 Task: Change comment control to connections only.
Action: Mouse moved to (546, 168)
Screenshot: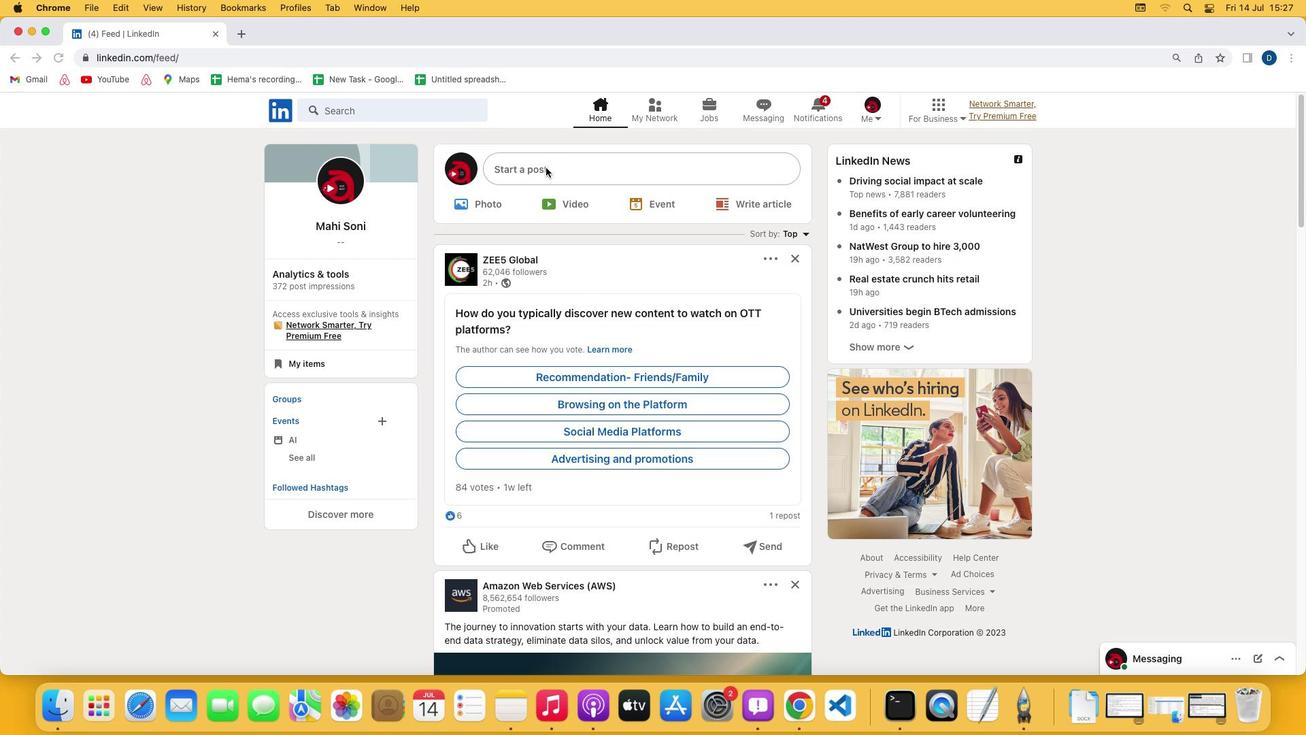 
Action: Mouse pressed left at (546, 168)
Screenshot: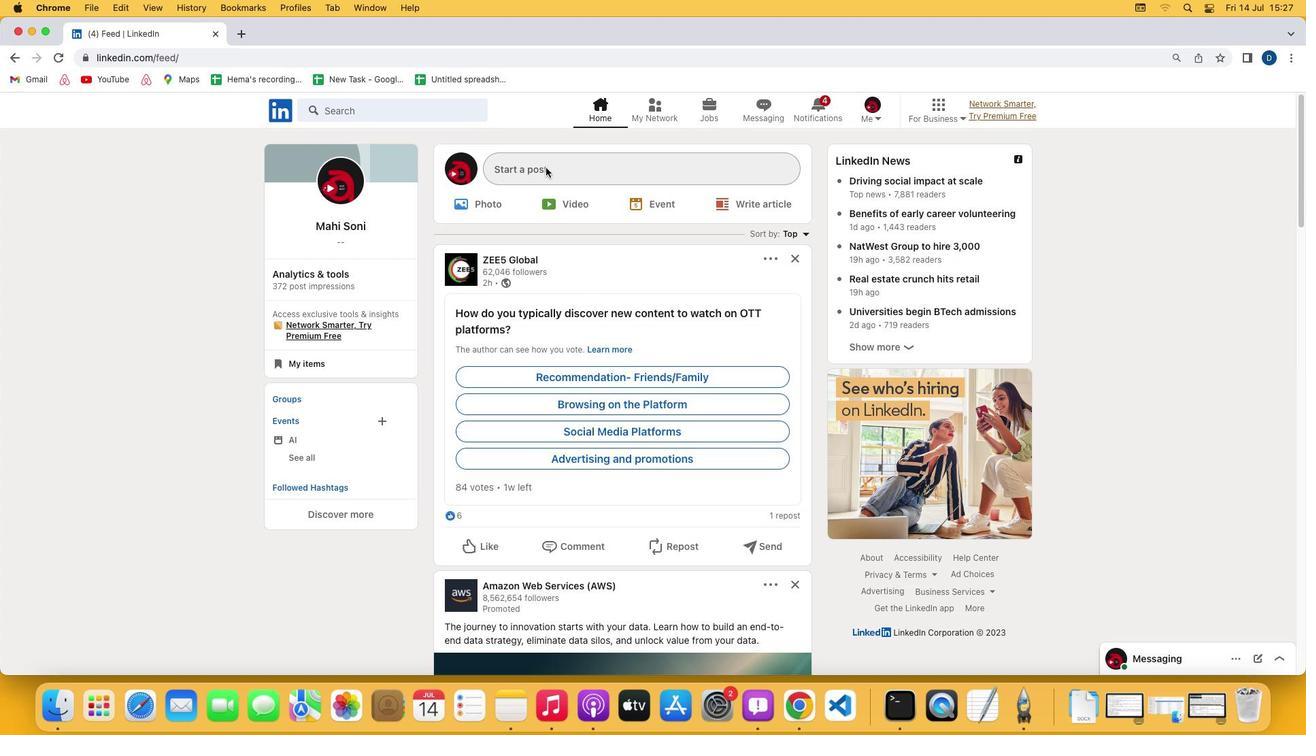 
Action: Mouse pressed left at (546, 168)
Screenshot: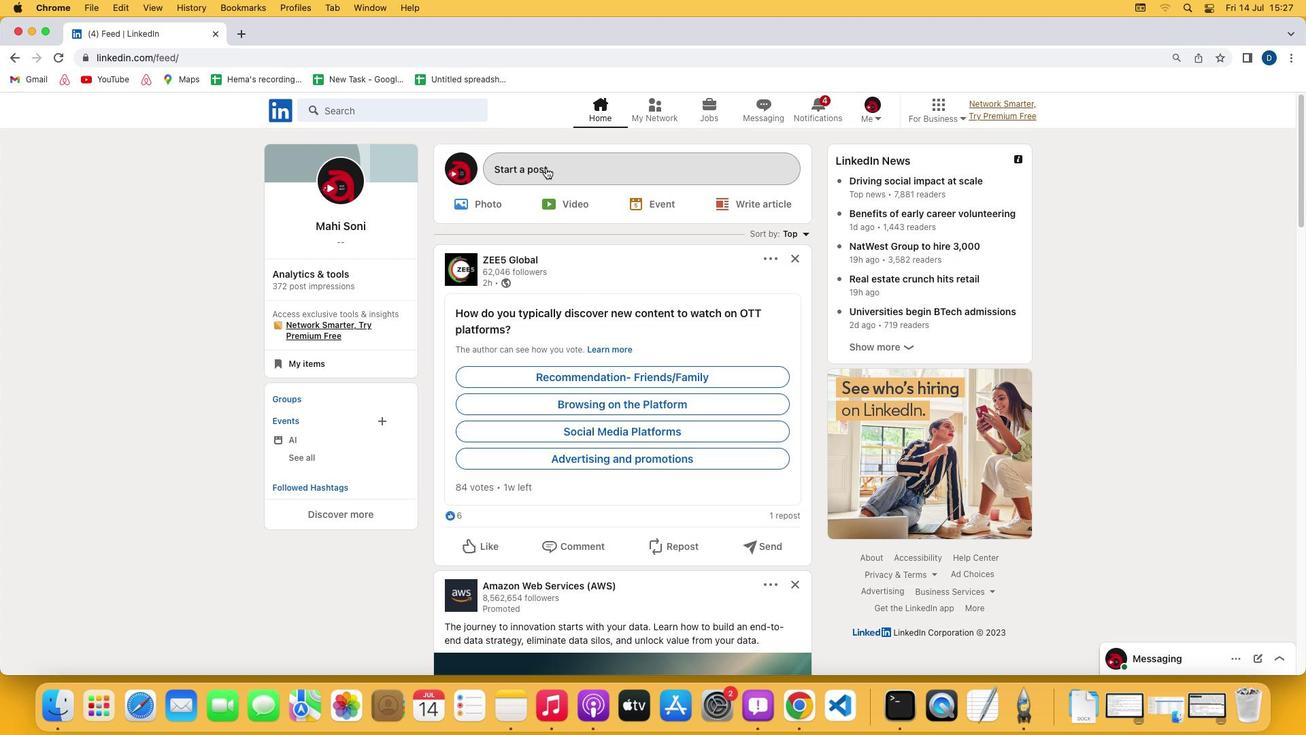 
Action: Mouse moved to (509, 155)
Screenshot: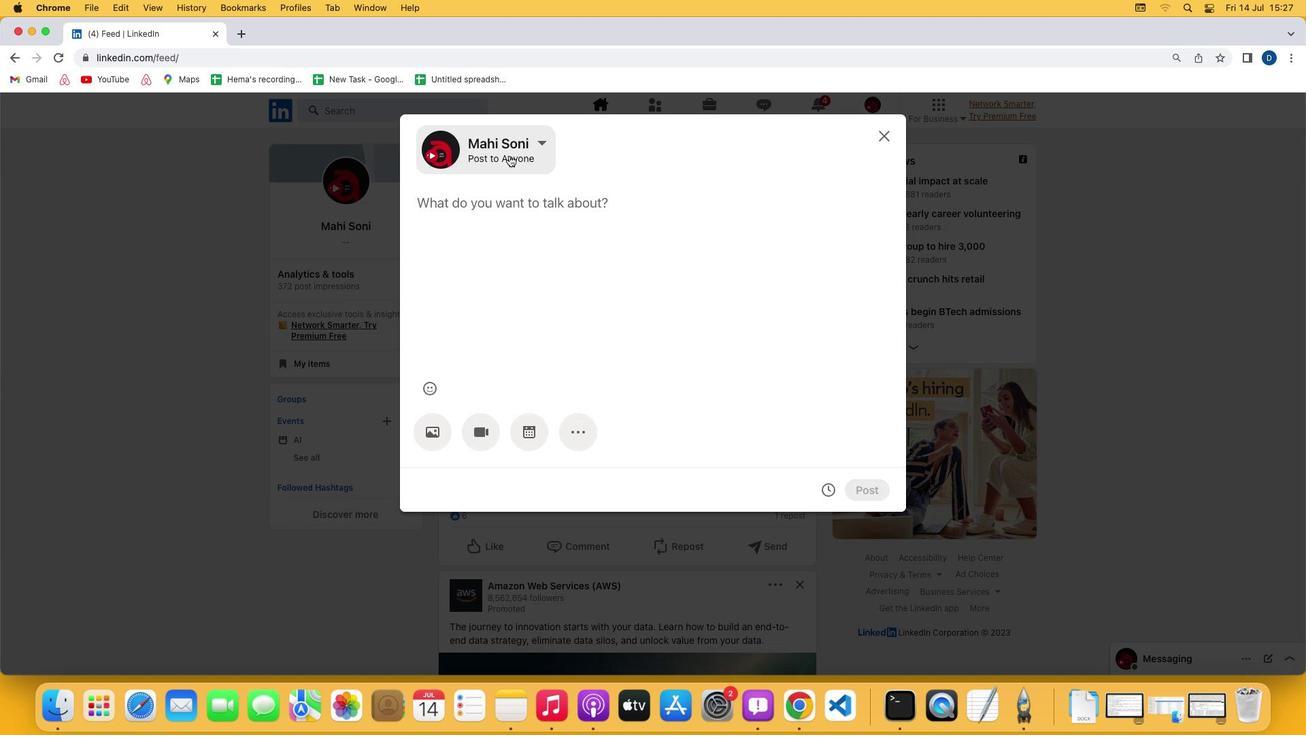 
Action: Mouse pressed left at (509, 155)
Screenshot: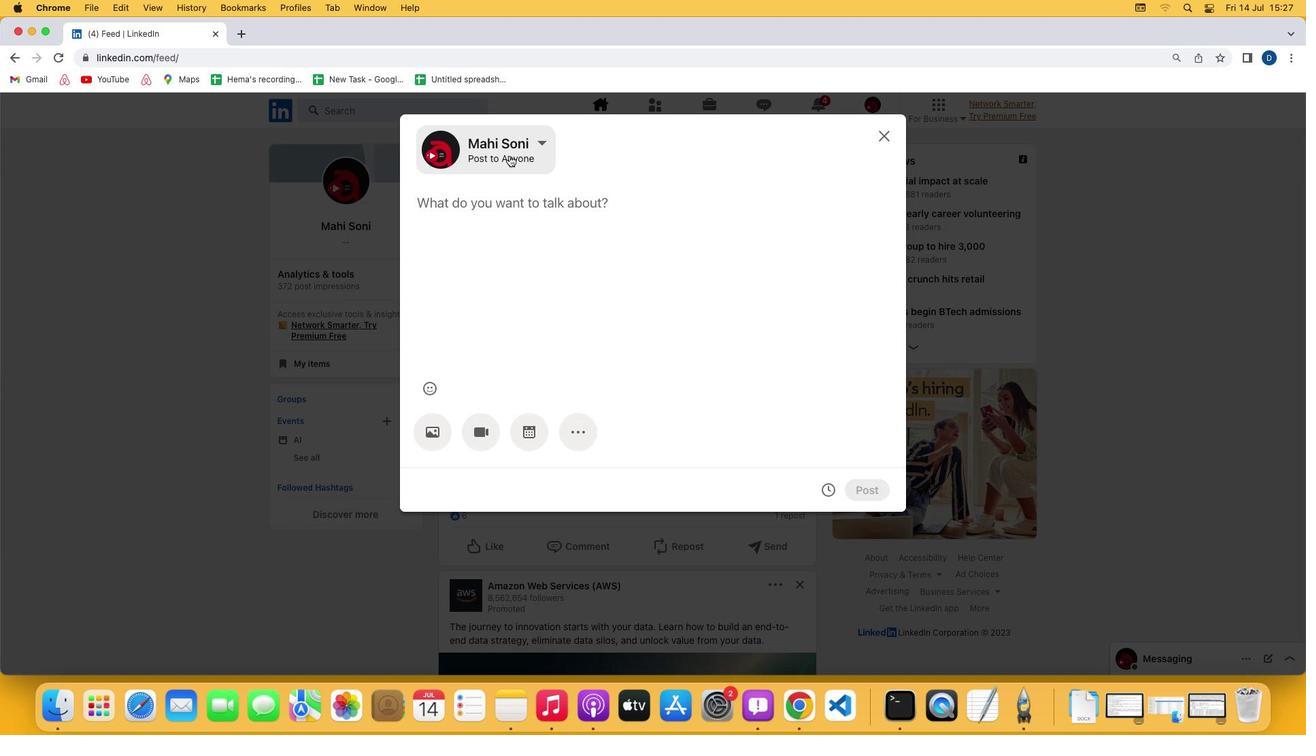 
Action: Mouse moved to (519, 347)
Screenshot: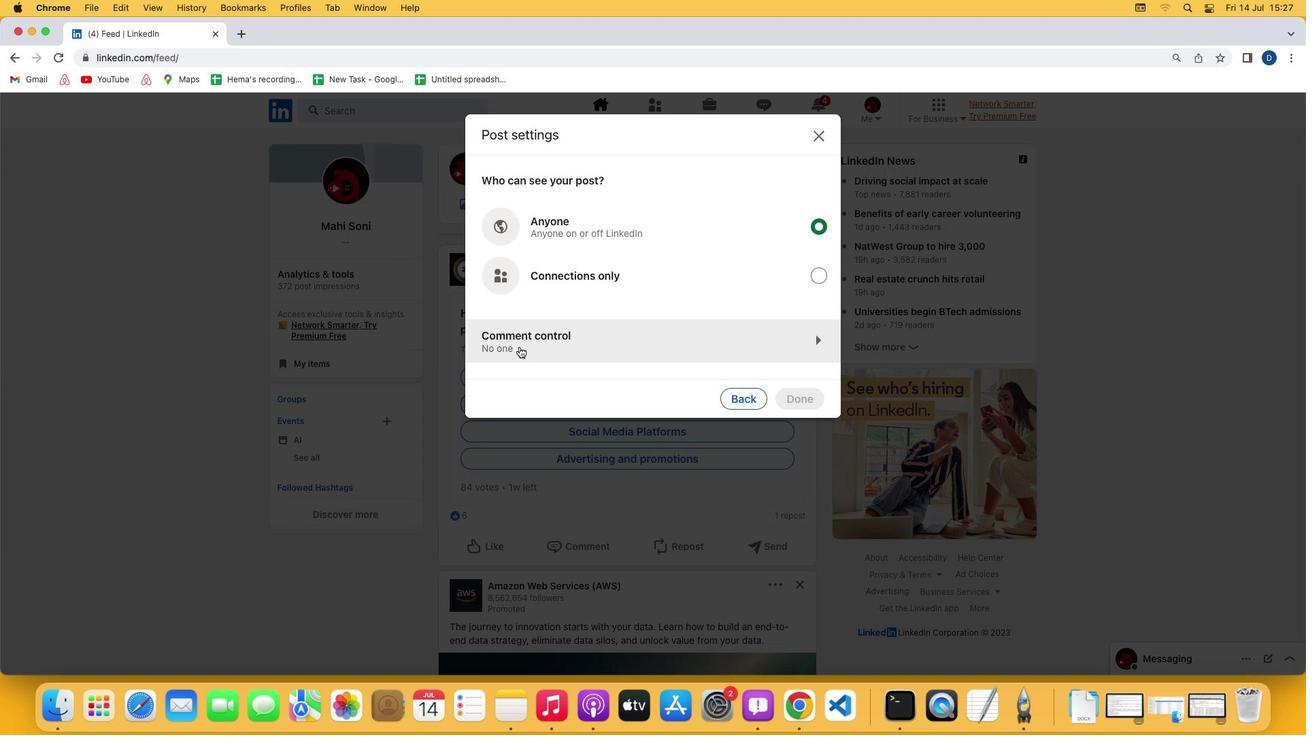 
Action: Mouse pressed left at (519, 347)
Screenshot: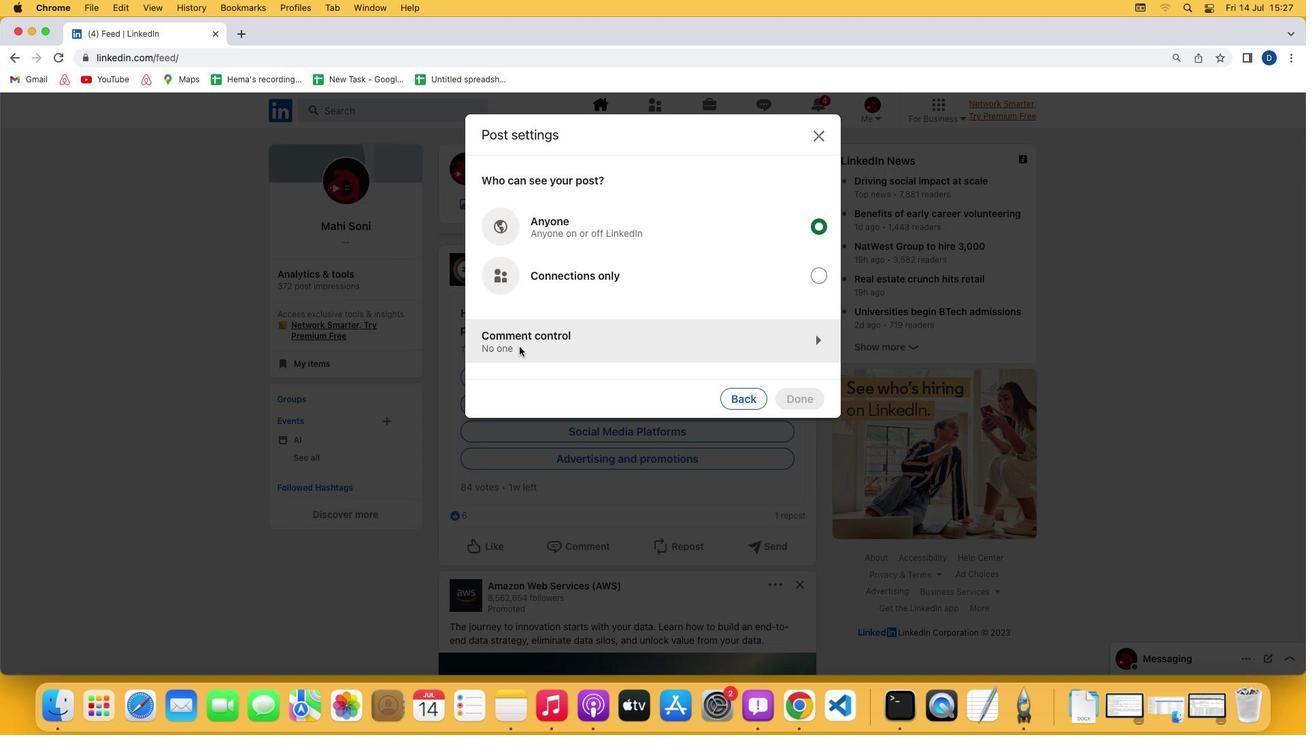 
Action: Mouse moved to (814, 239)
Screenshot: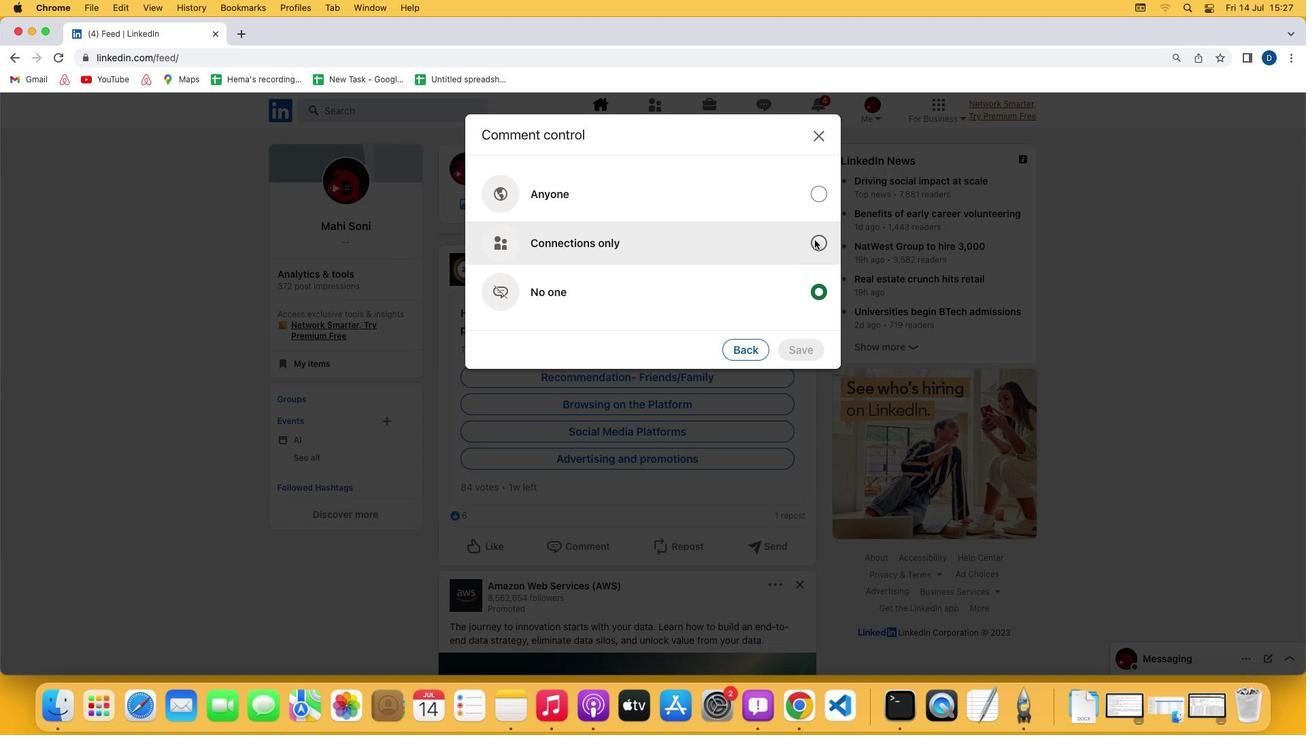 
Action: Mouse pressed left at (814, 239)
Screenshot: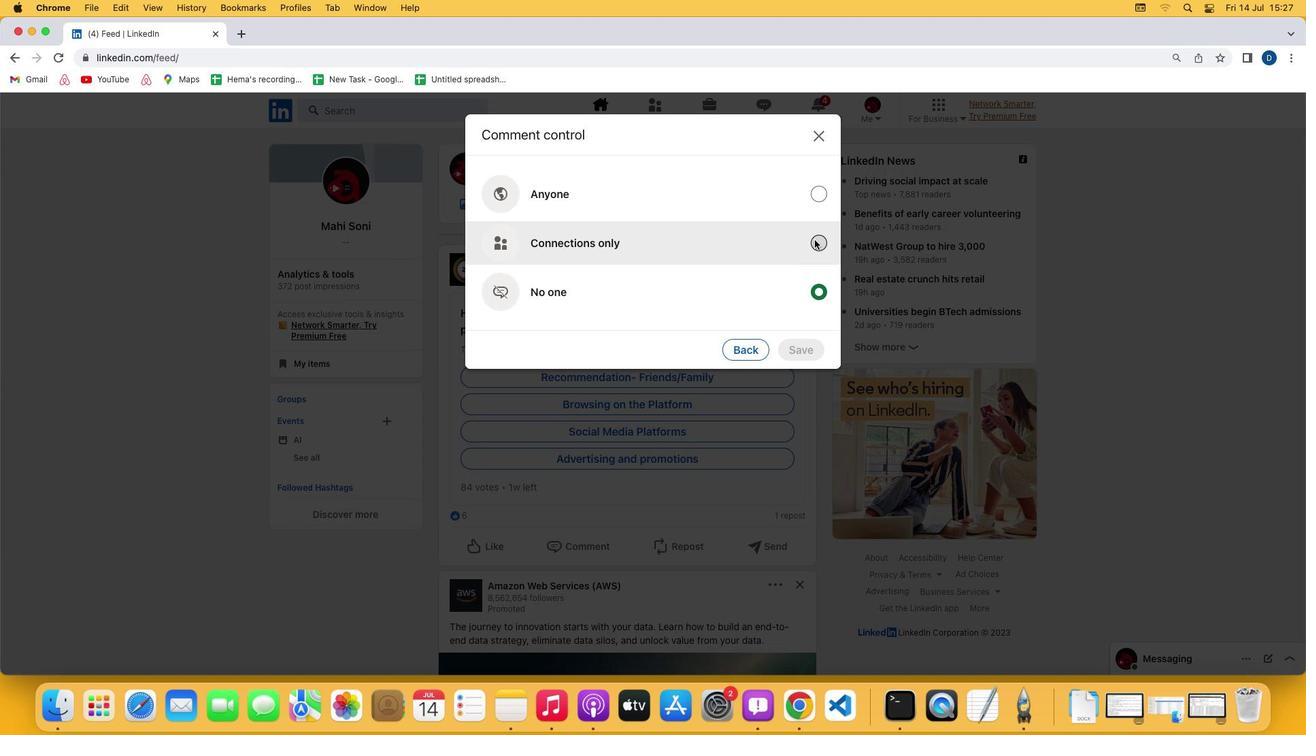 
Action: Mouse moved to (801, 345)
Screenshot: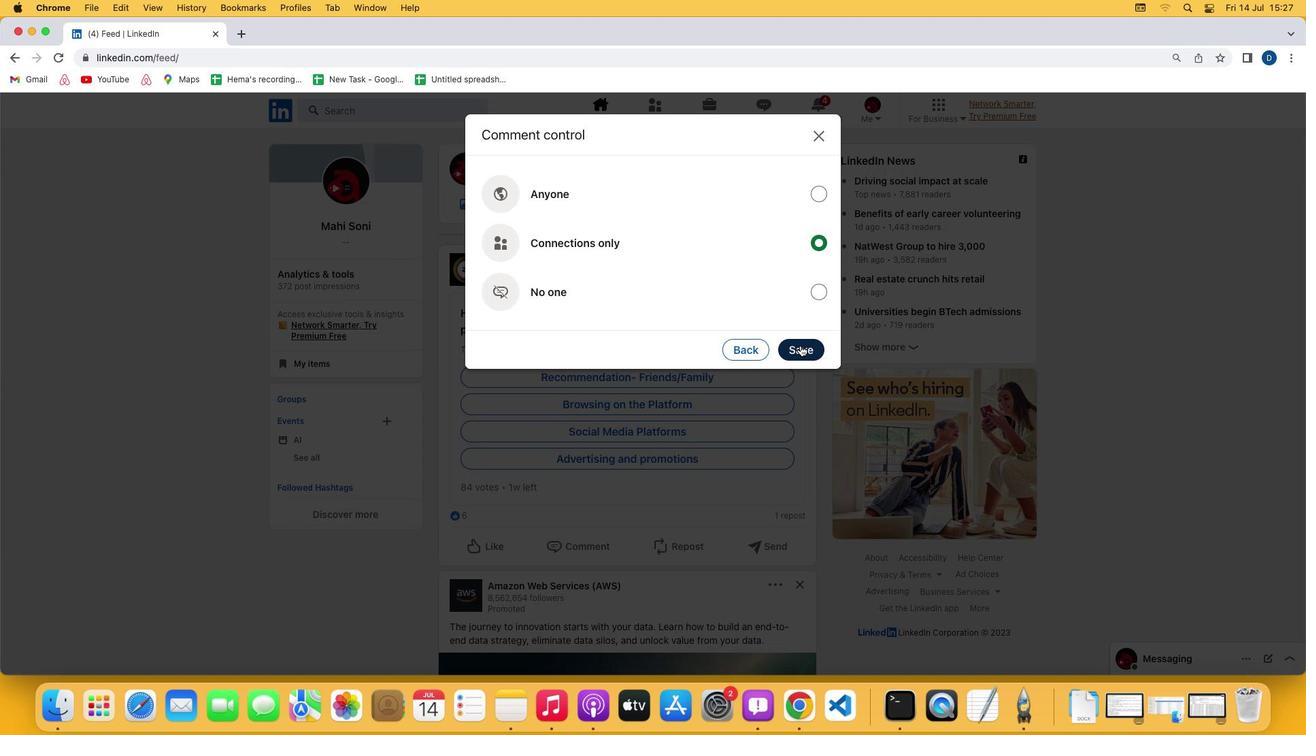 
Action: Mouse pressed left at (801, 345)
Screenshot: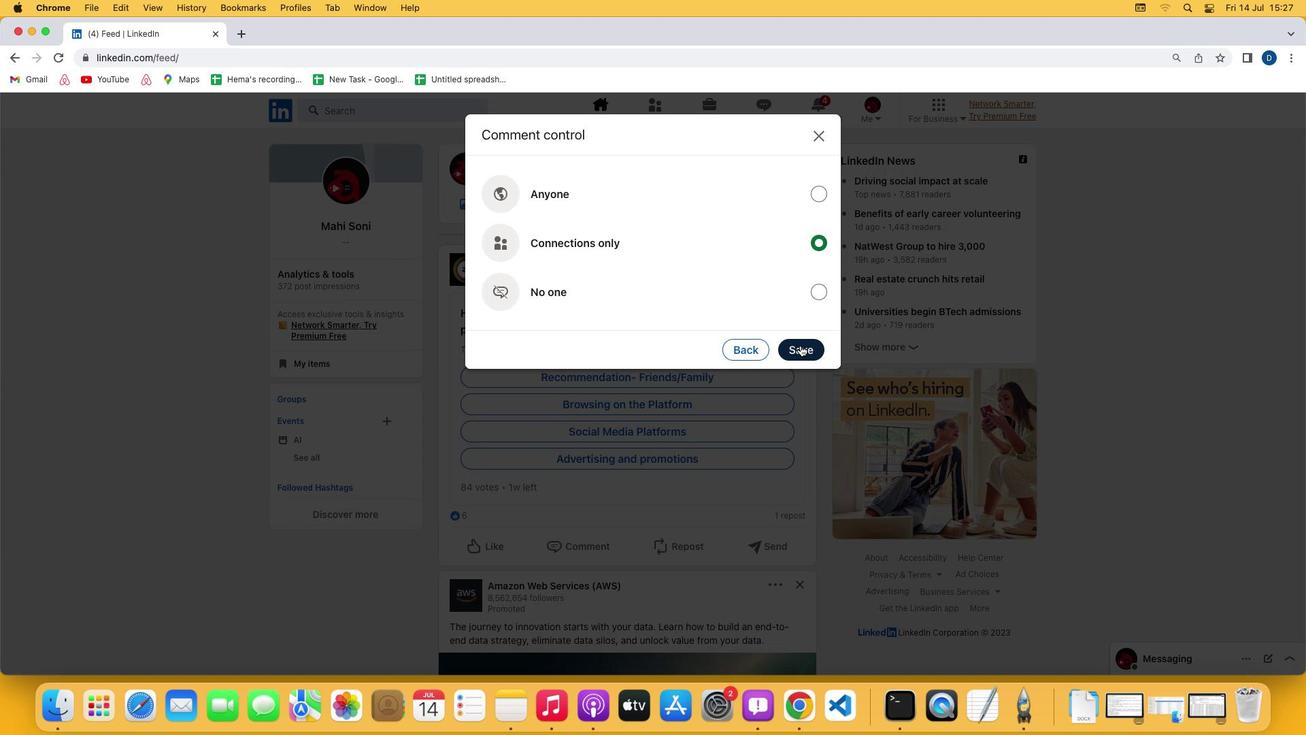 
Action: Mouse moved to (796, 396)
Screenshot: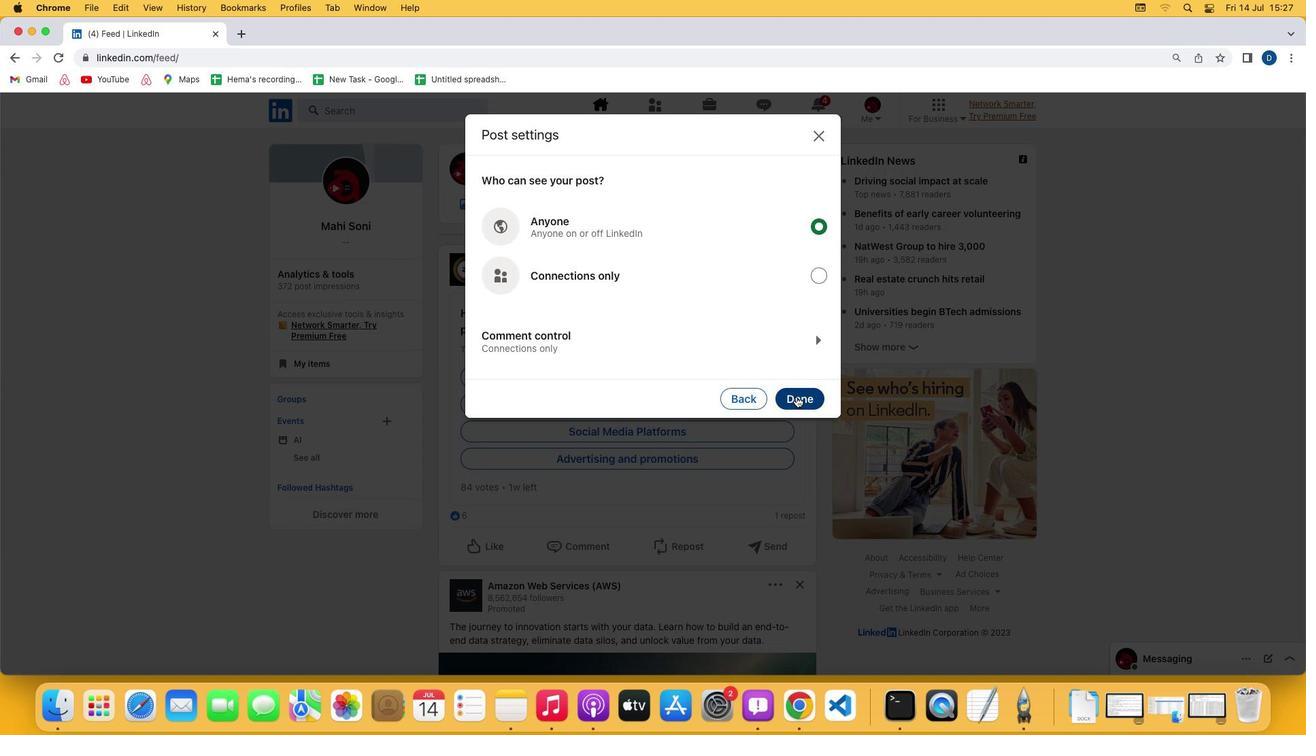 
Action: Mouse pressed left at (796, 396)
Screenshot: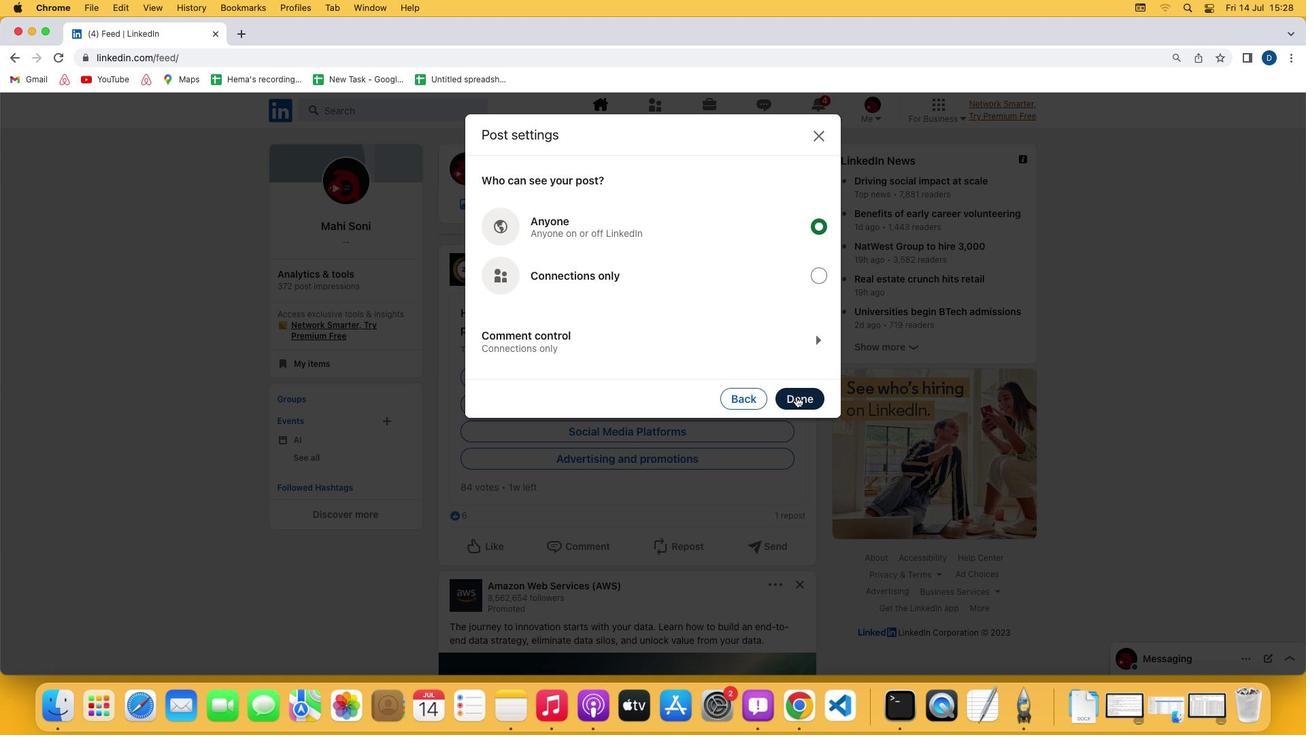 
